 Task: Select the status option in the default view sort key.
Action: Mouse moved to (33, 531)
Screenshot: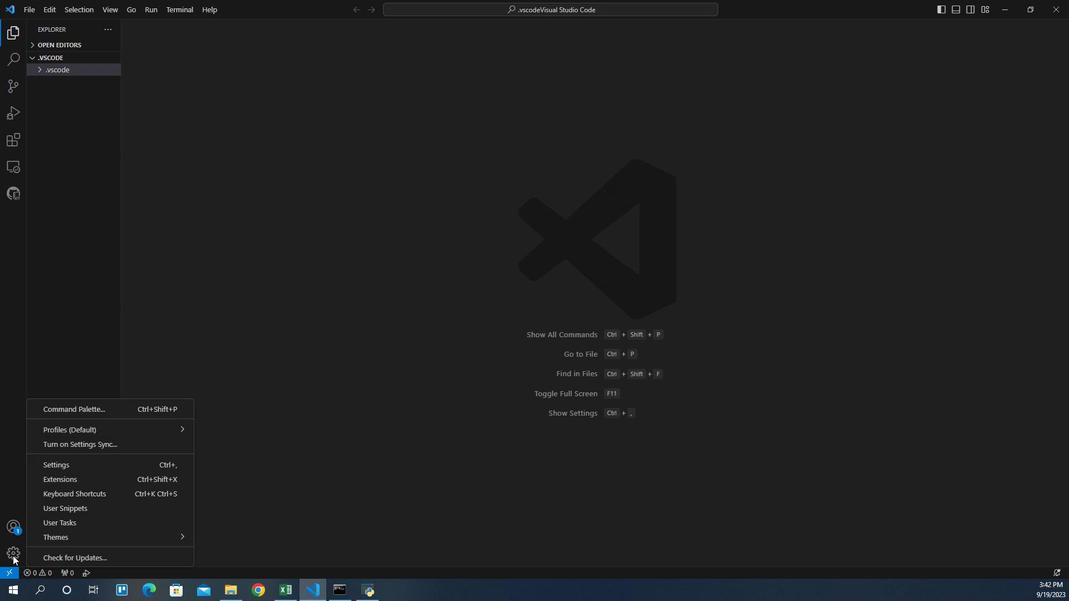 
Action: Mouse pressed left at (33, 531)
Screenshot: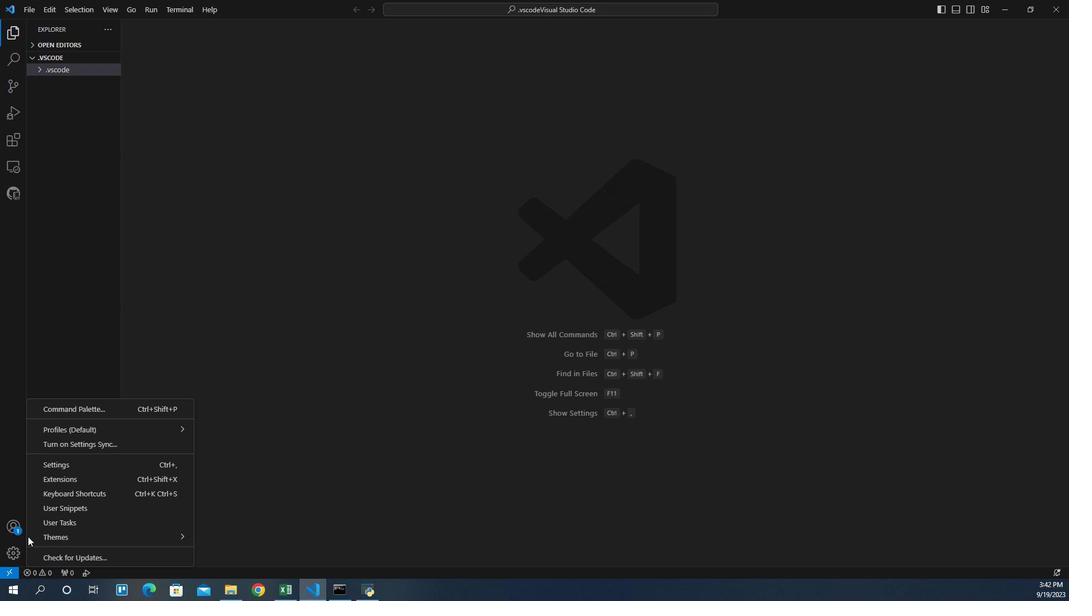 
Action: Mouse moved to (72, 447)
Screenshot: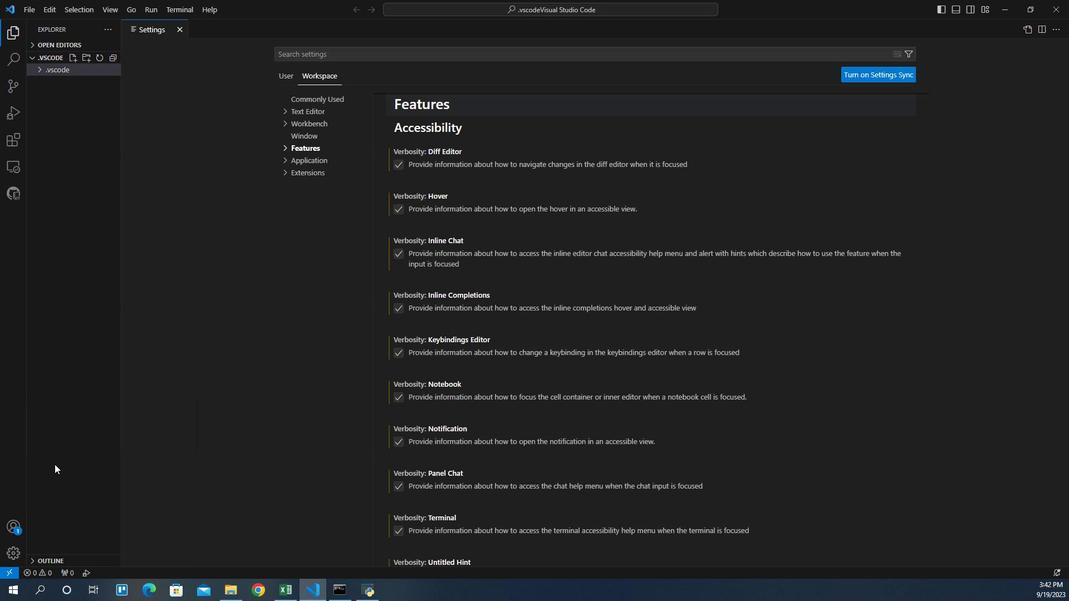 
Action: Mouse pressed left at (72, 447)
Screenshot: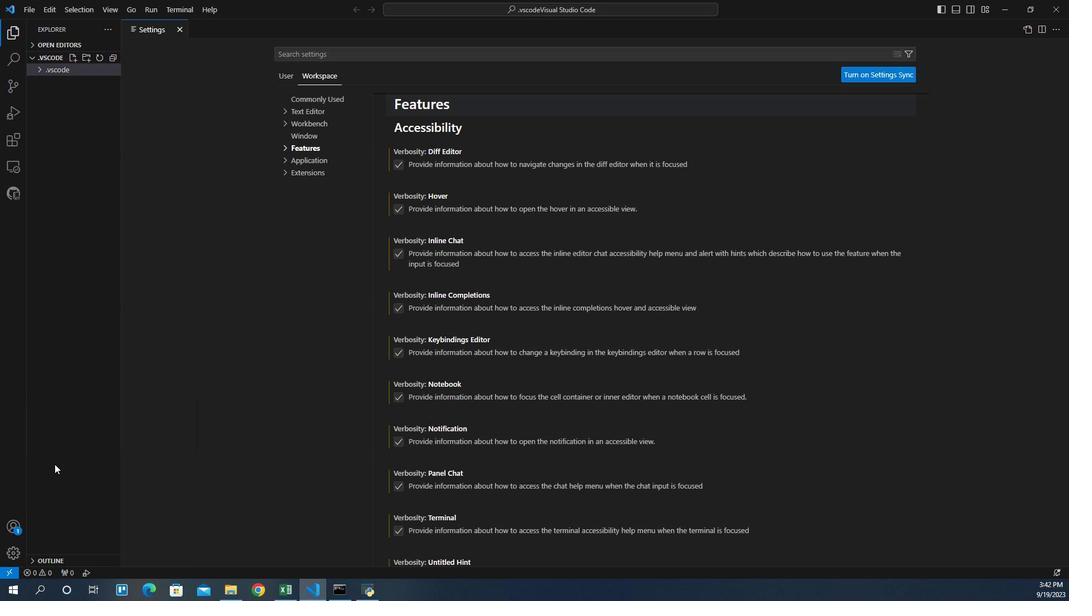 
Action: Mouse moved to (325, 90)
Screenshot: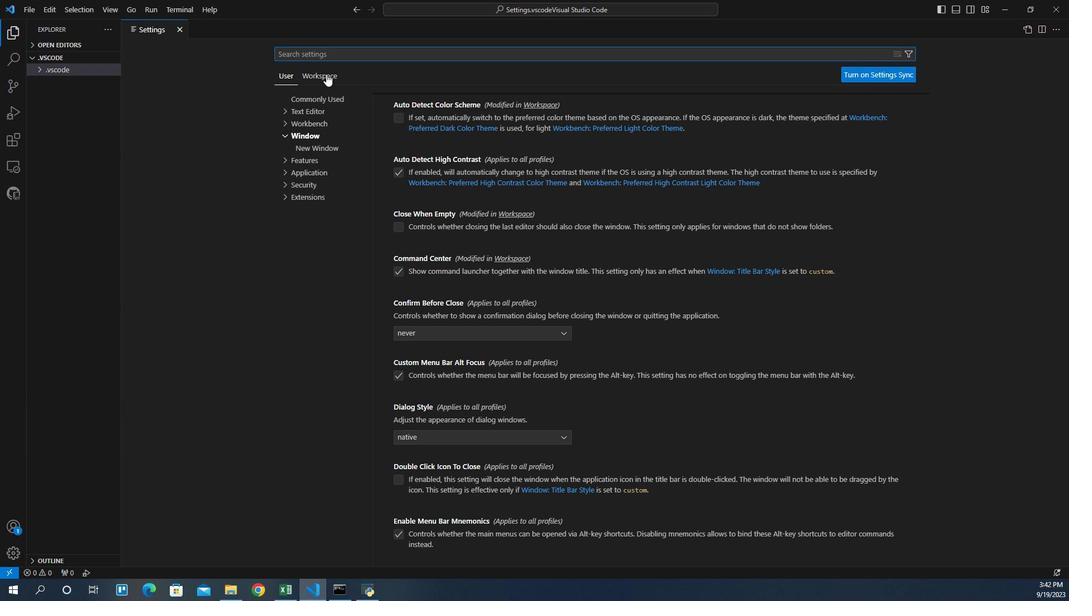 
Action: Mouse pressed left at (325, 90)
Screenshot: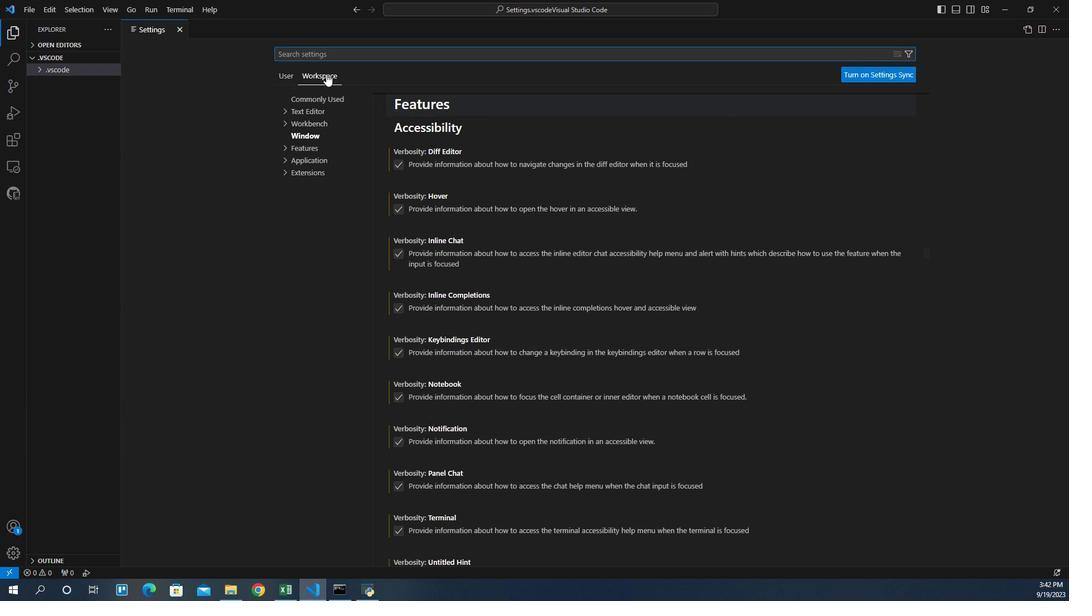 
Action: Mouse moved to (295, 155)
Screenshot: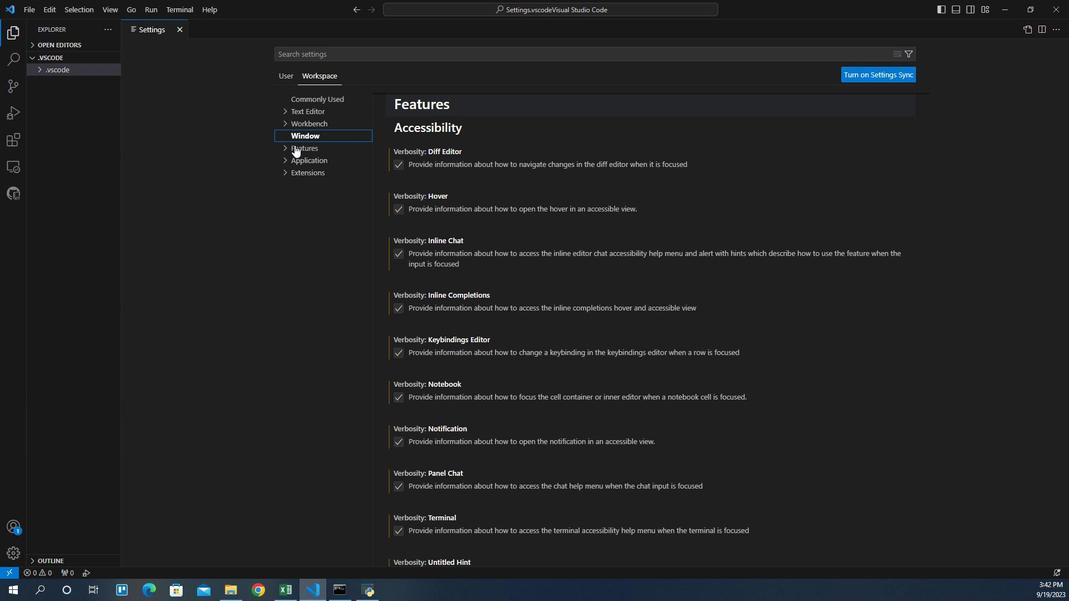 
Action: Mouse pressed left at (295, 155)
Screenshot: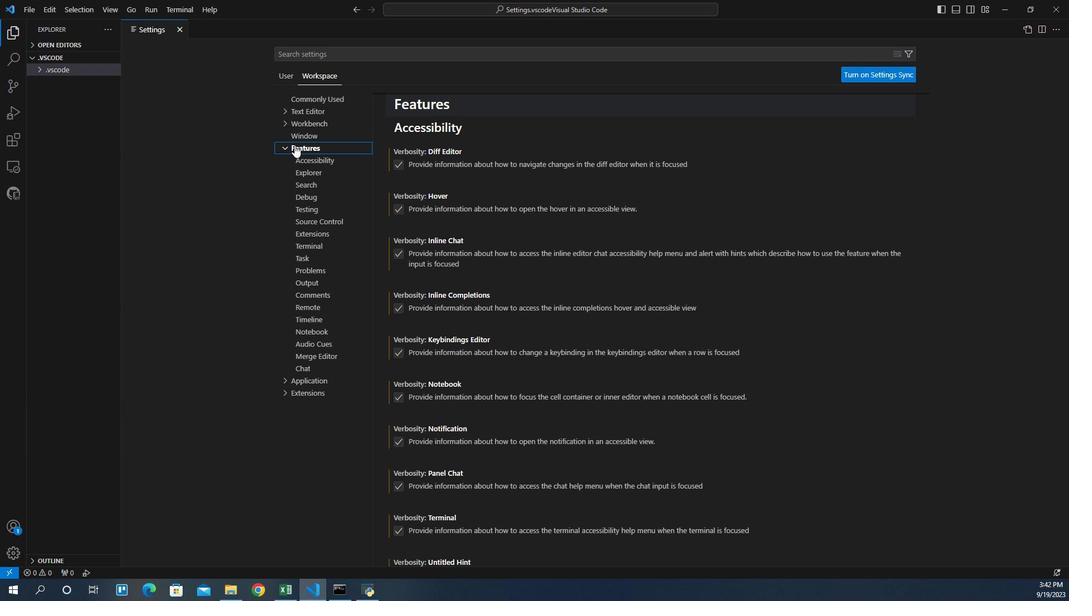 
Action: Mouse moved to (309, 224)
Screenshot: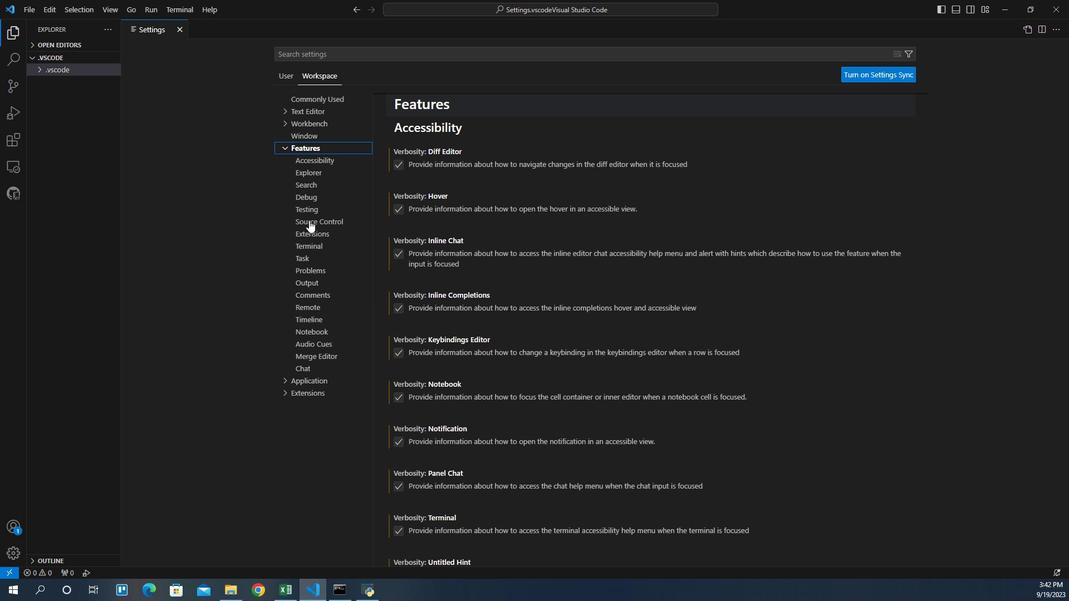 
Action: Mouse pressed left at (309, 224)
Screenshot: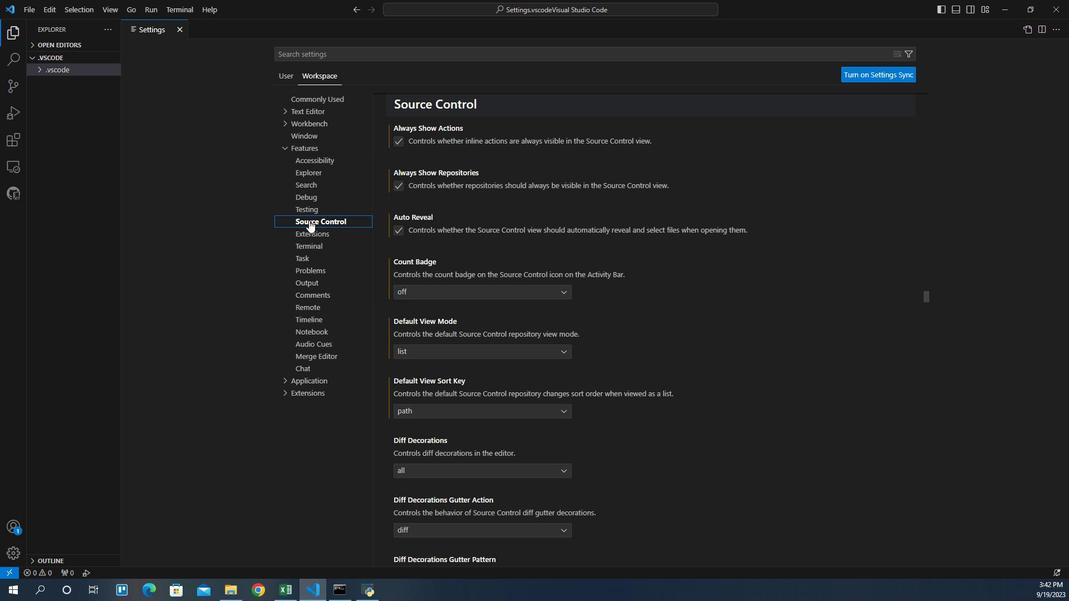 
Action: Mouse moved to (443, 347)
Screenshot: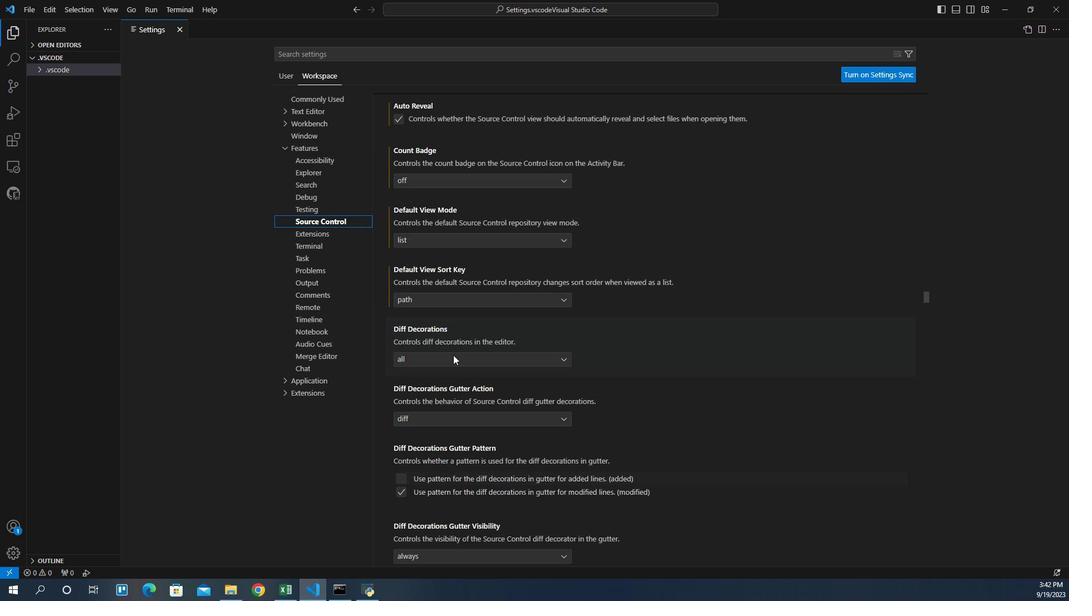 
Action: Mouse scrolled (443, 347) with delta (0, 0)
Screenshot: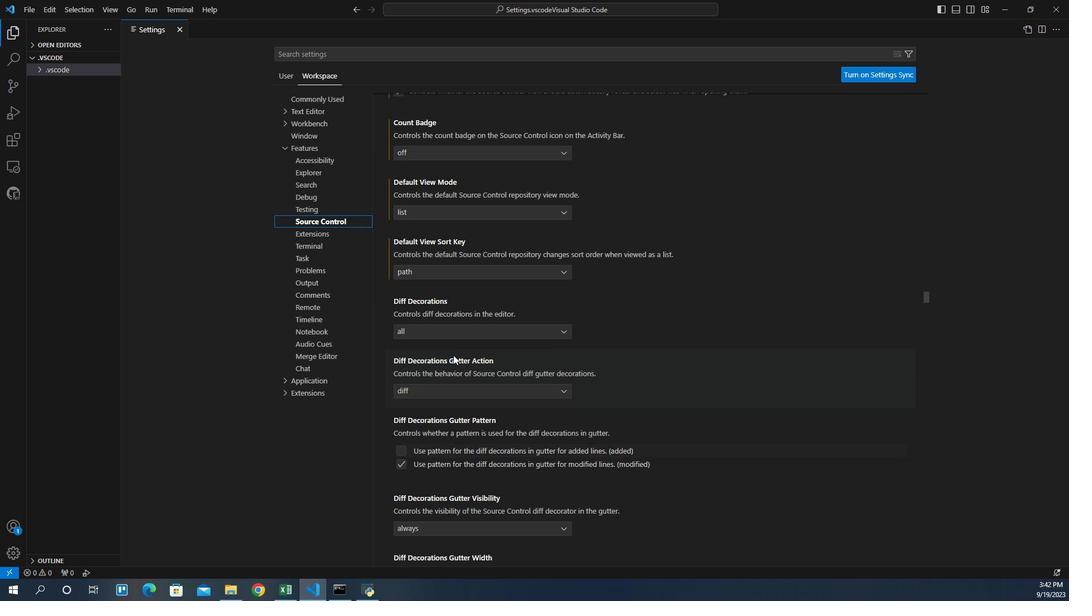 
Action: Mouse scrolled (443, 347) with delta (0, 0)
Screenshot: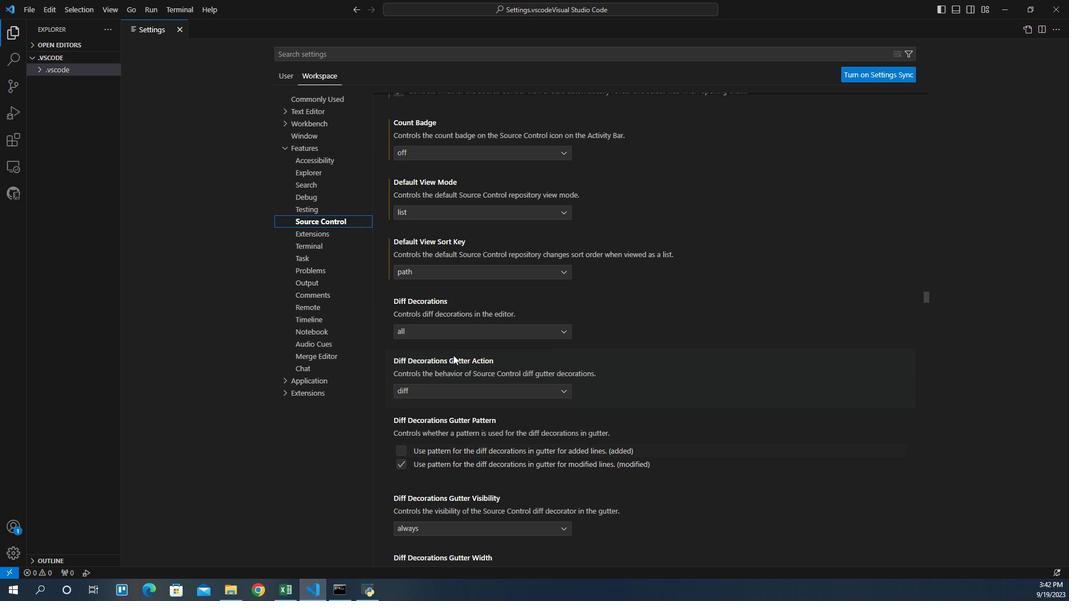
Action: Mouse scrolled (443, 347) with delta (0, 0)
Screenshot: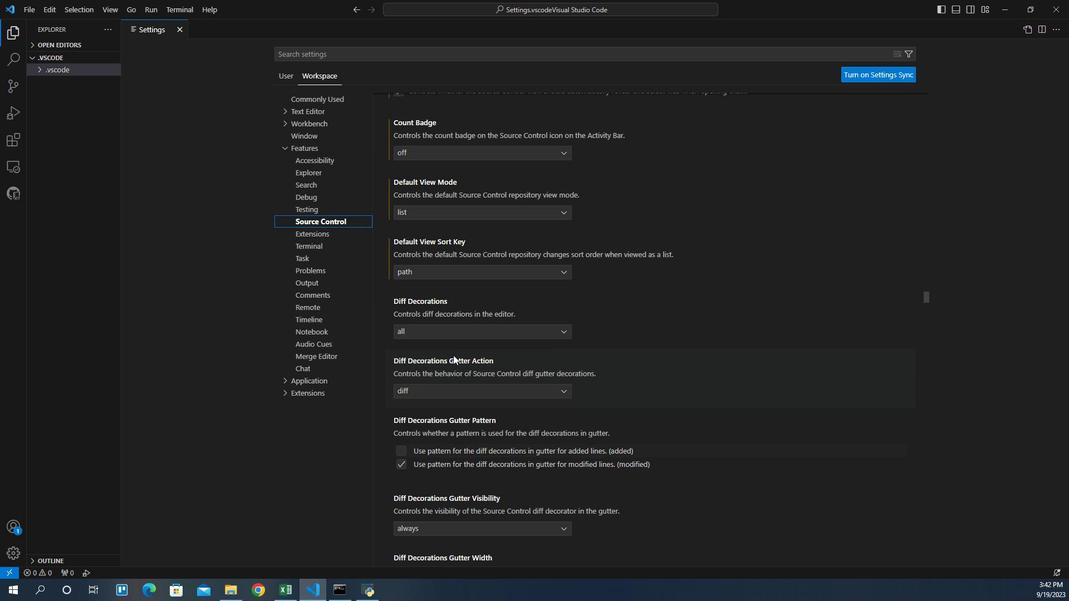 
Action: Mouse scrolled (443, 347) with delta (0, 0)
Screenshot: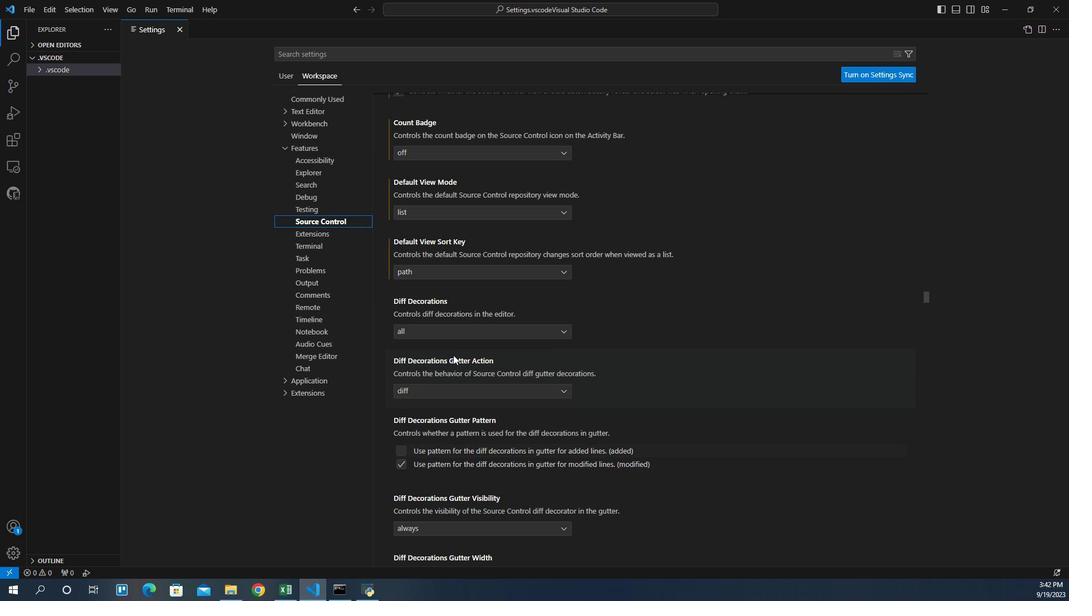 
Action: Mouse scrolled (443, 347) with delta (0, 0)
Screenshot: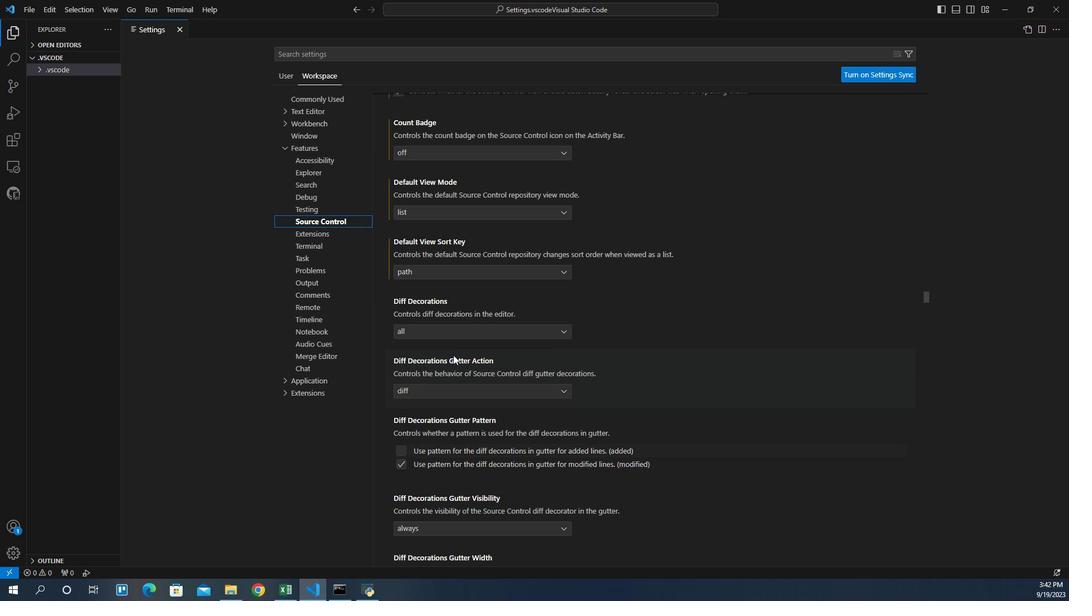
Action: Mouse moved to (423, 420)
Screenshot: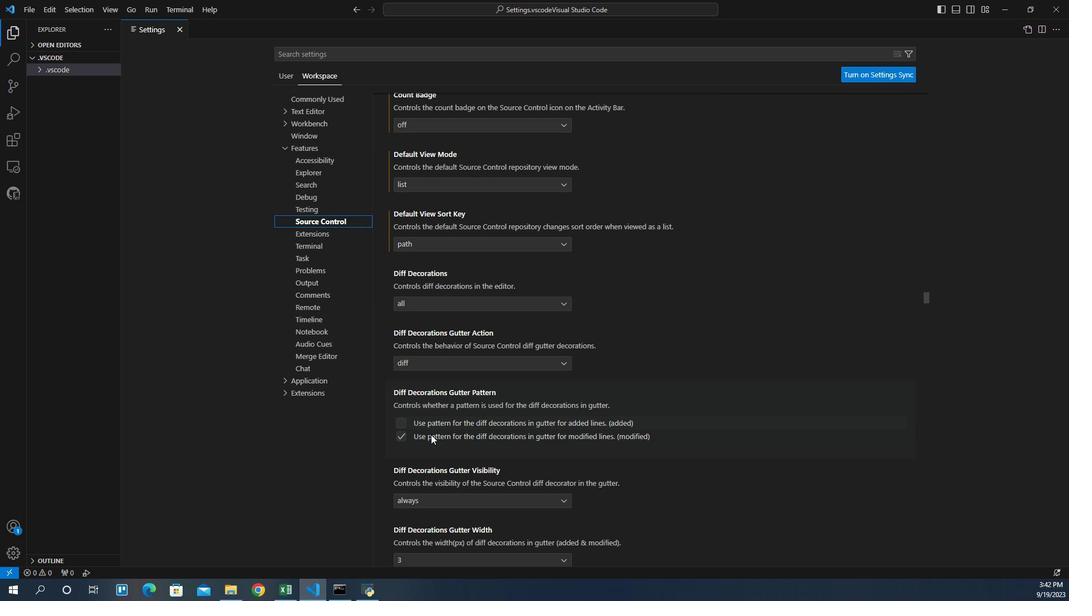 
Action: Mouse scrolled (423, 420) with delta (0, 0)
Screenshot: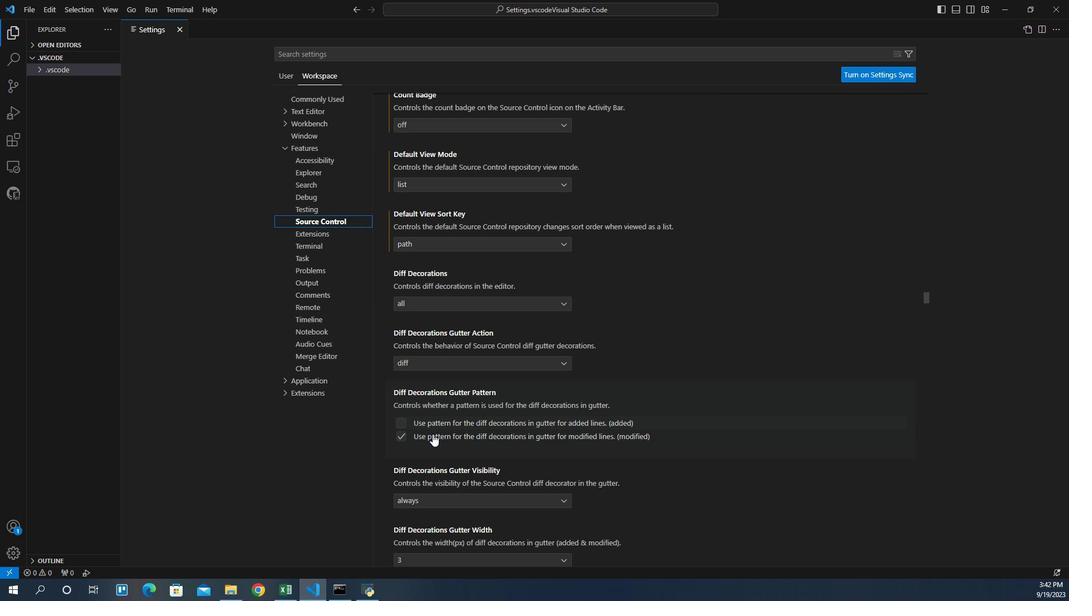 
Action: Mouse moved to (439, 342)
Screenshot: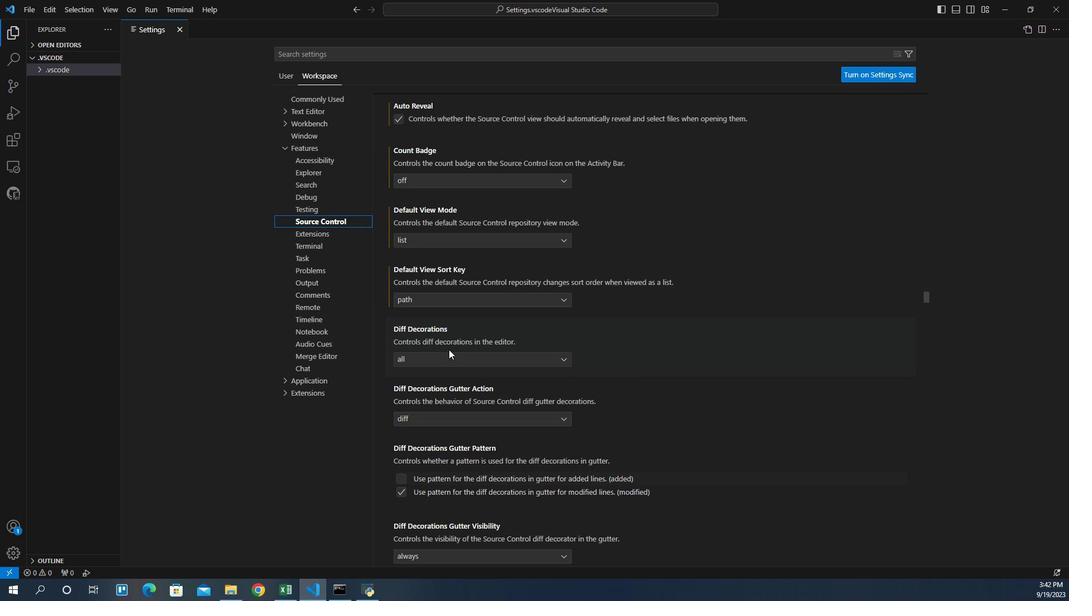 
Action: Mouse scrolled (439, 343) with delta (0, 0)
Screenshot: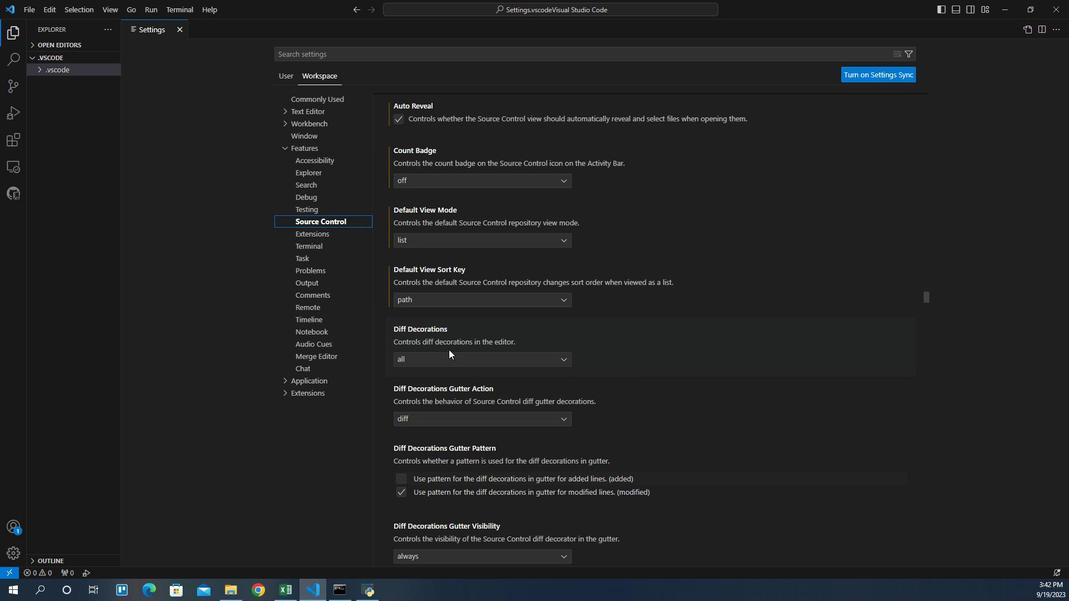 
Action: Mouse scrolled (439, 343) with delta (0, 0)
Screenshot: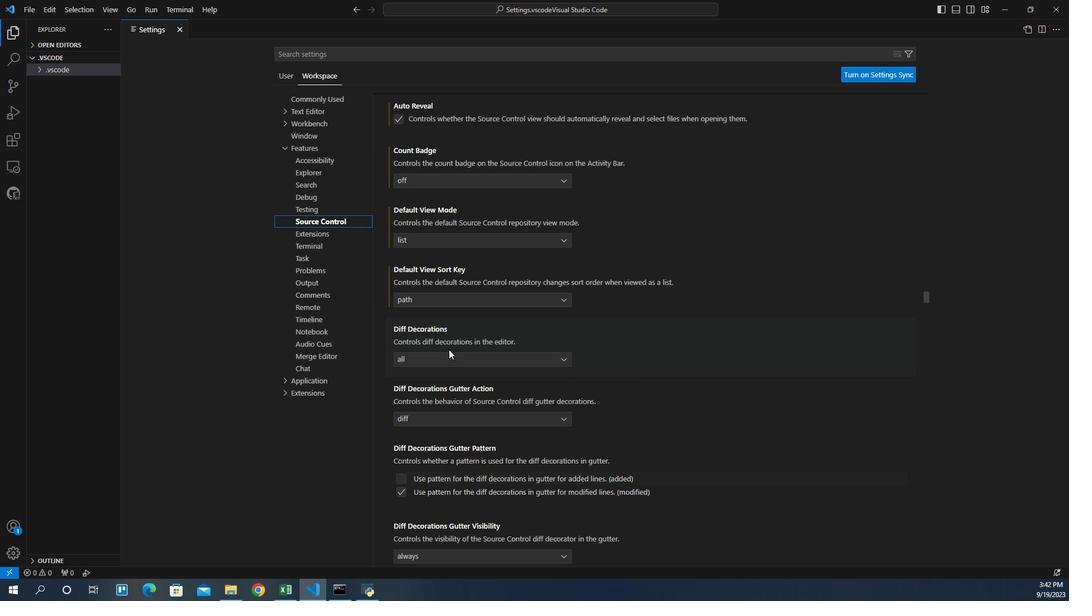 
Action: Mouse moved to (432, 297)
Screenshot: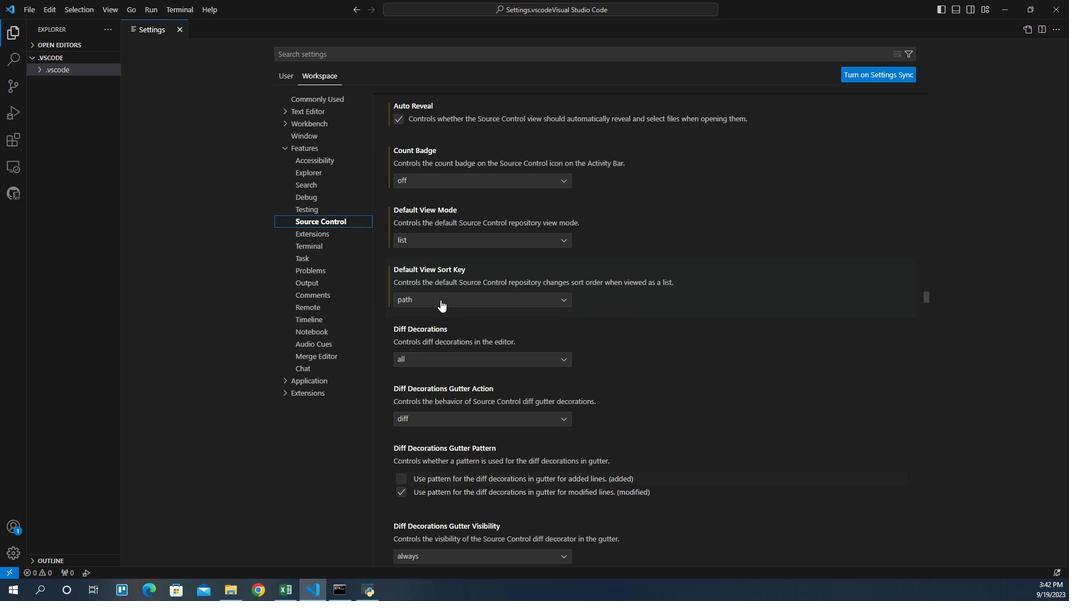 
Action: Mouse pressed left at (432, 297)
Screenshot: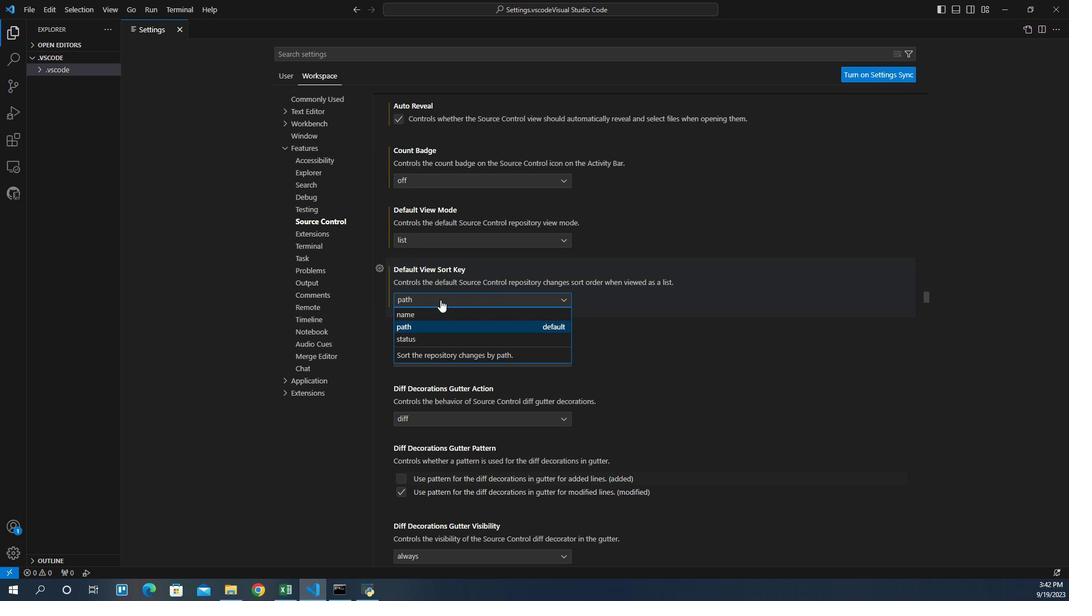 
Action: Mouse moved to (422, 329)
Screenshot: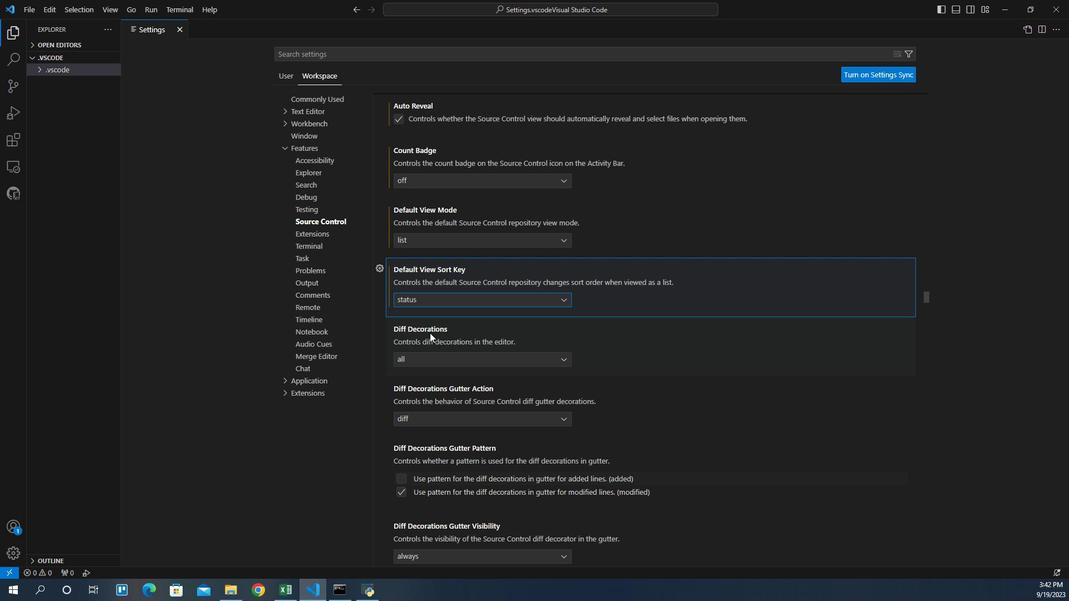
Action: Mouse pressed left at (422, 329)
Screenshot: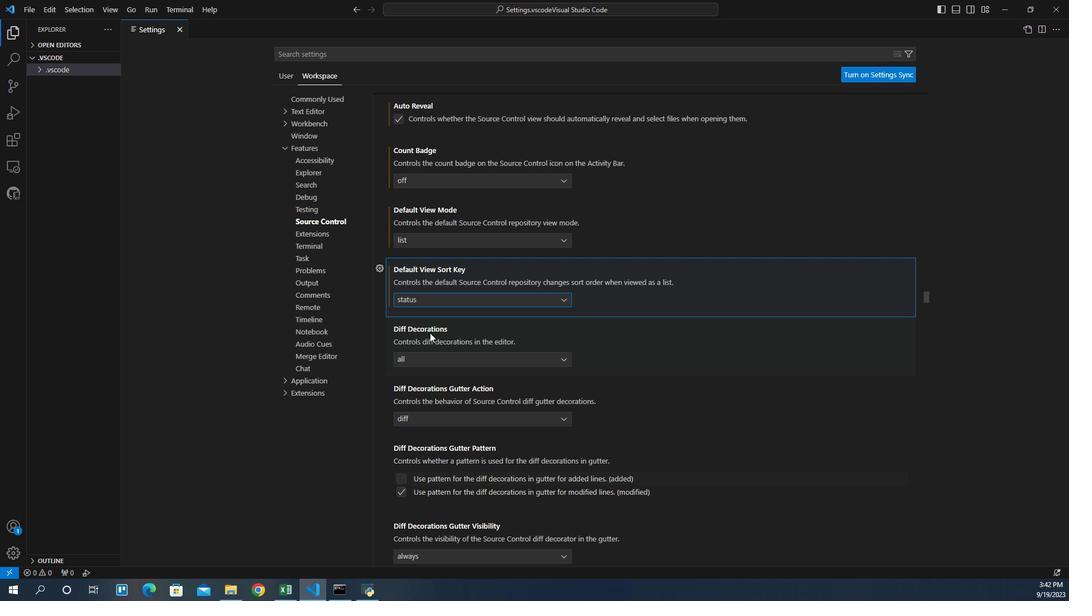 
Action: Mouse moved to (425, 304)
Screenshot: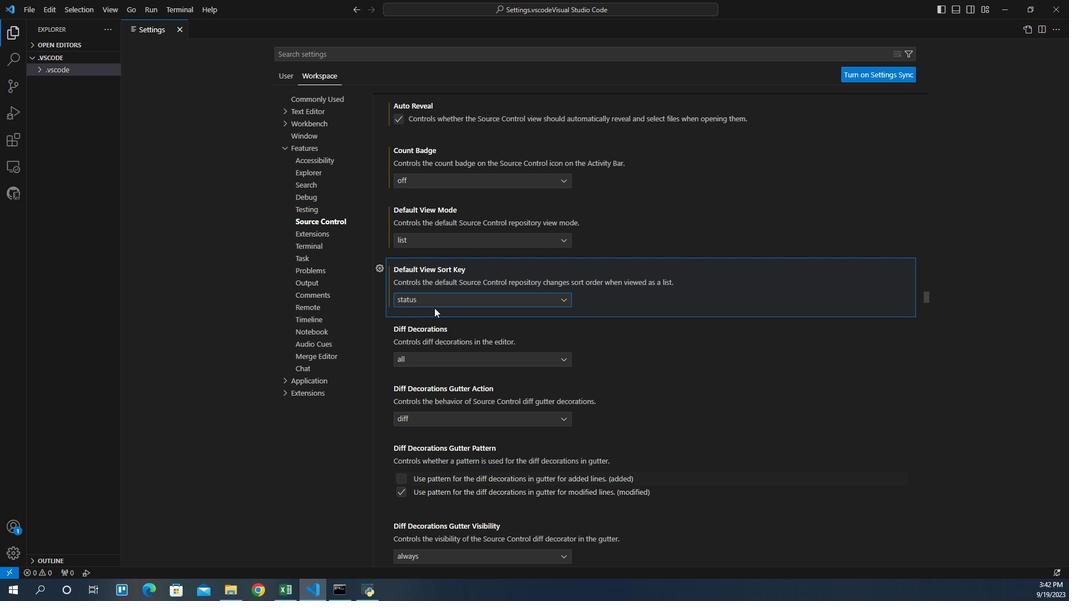 
